 Task: Filter the search "javascript" by archived "2".
Action: Mouse moved to (827, 86)
Screenshot: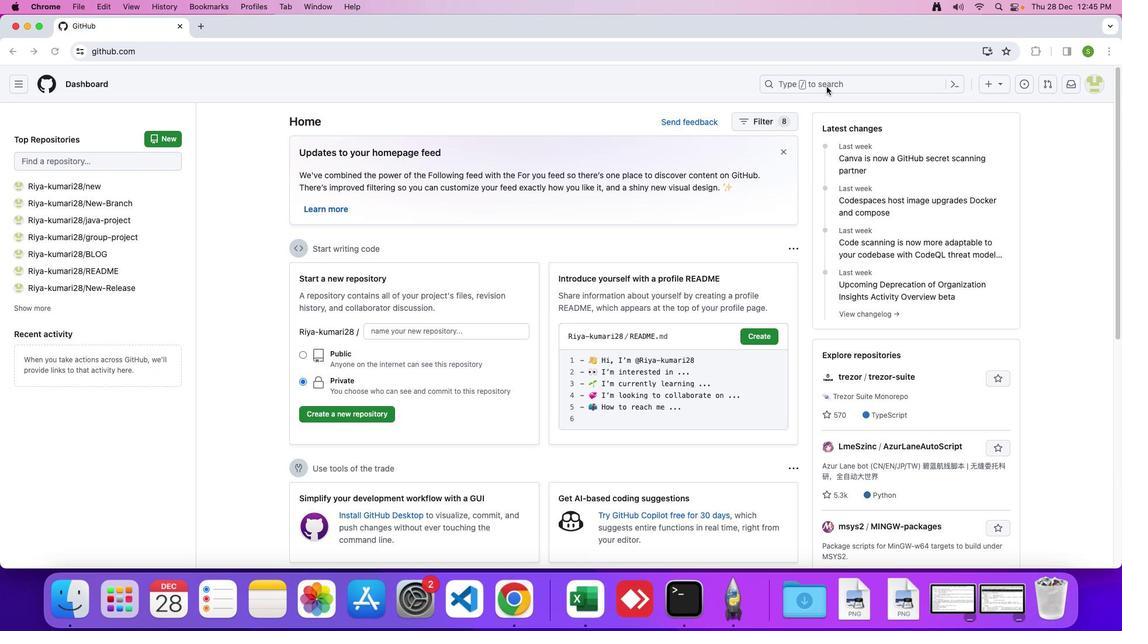 
Action: Mouse pressed left at (827, 86)
Screenshot: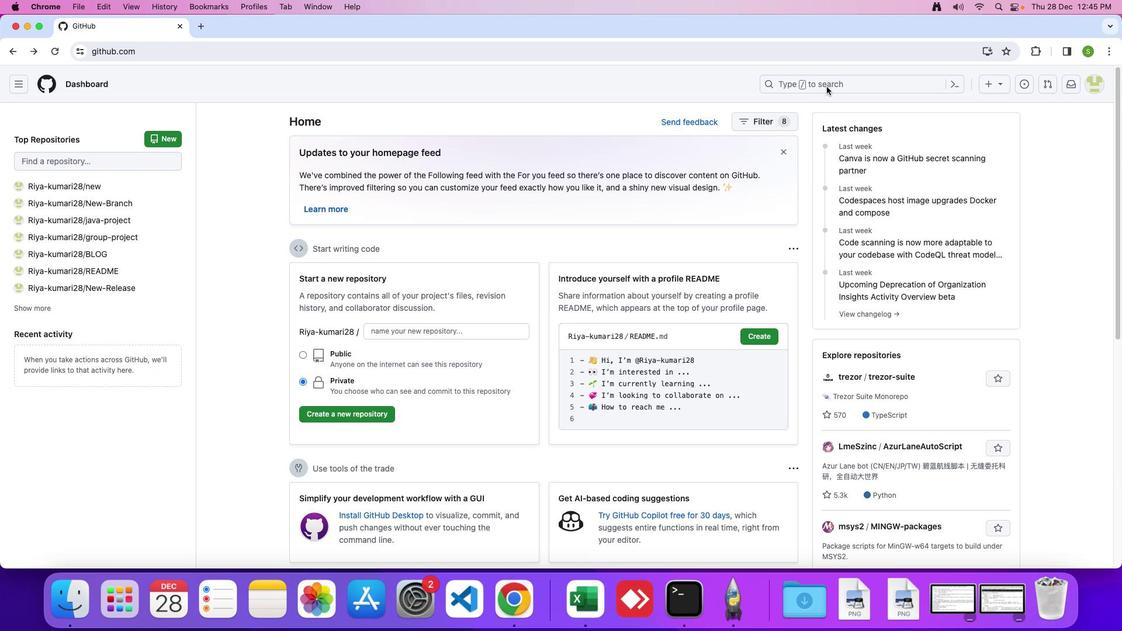 
Action: Mouse moved to (827, 83)
Screenshot: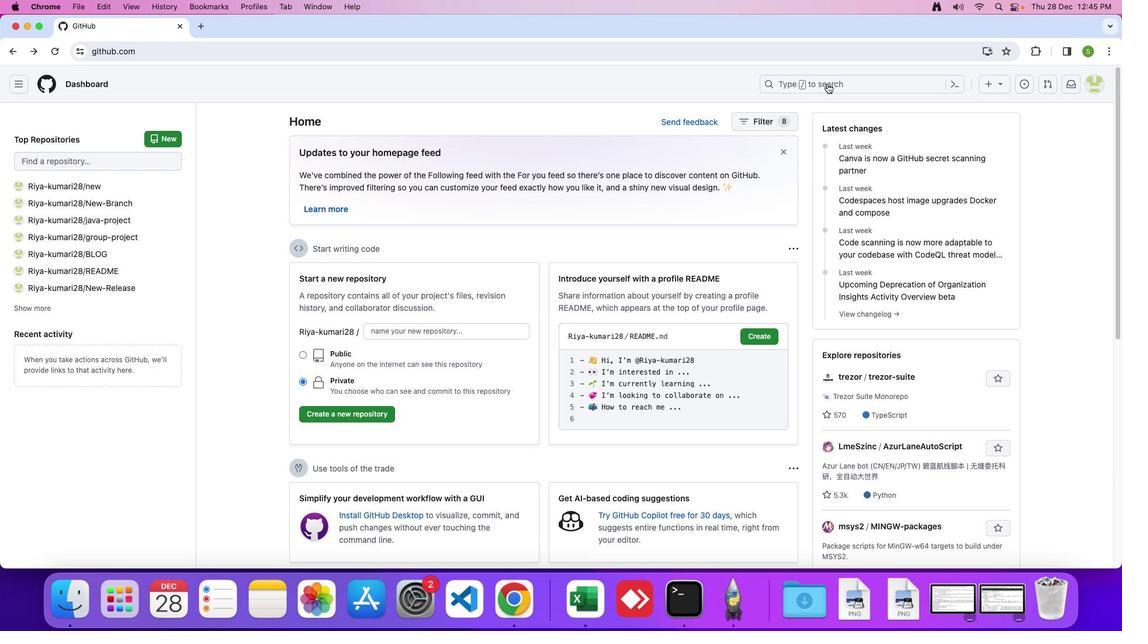 
Action: Mouse pressed left at (827, 83)
Screenshot: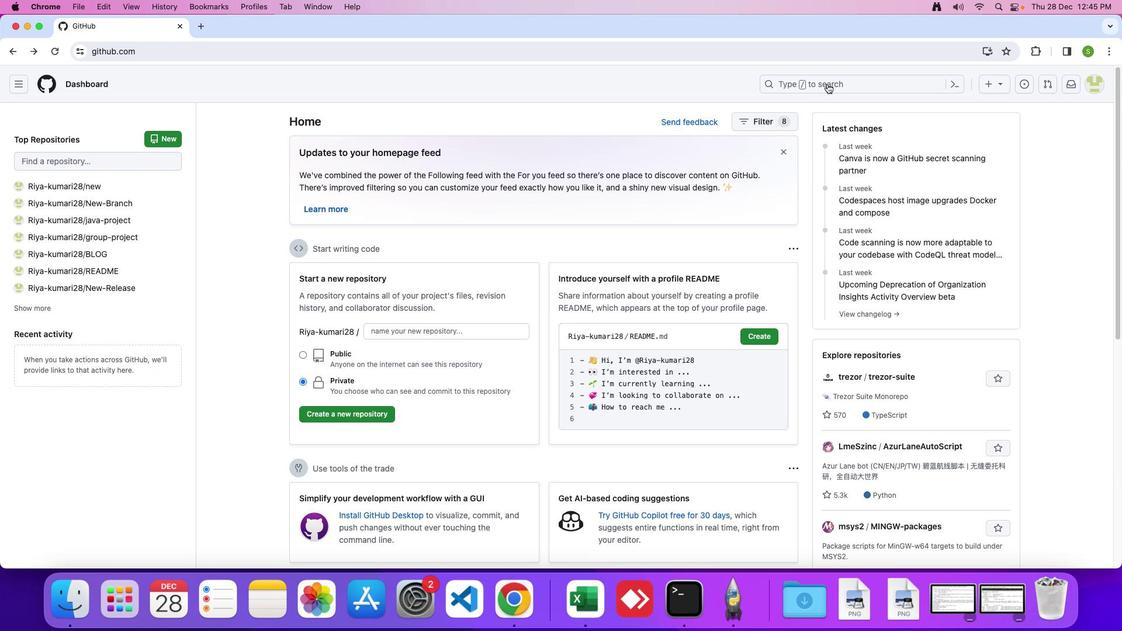 
Action: Mouse moved to (748, 85)
Screenshot: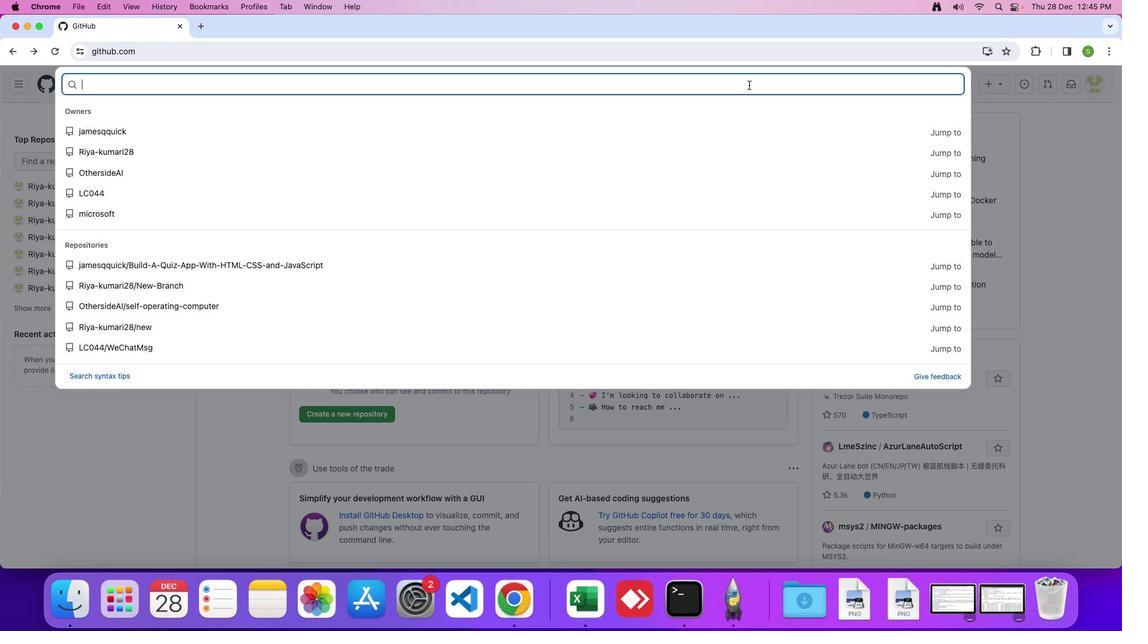 
Action: Mouse pressed left at (748, 85)
Screenshot: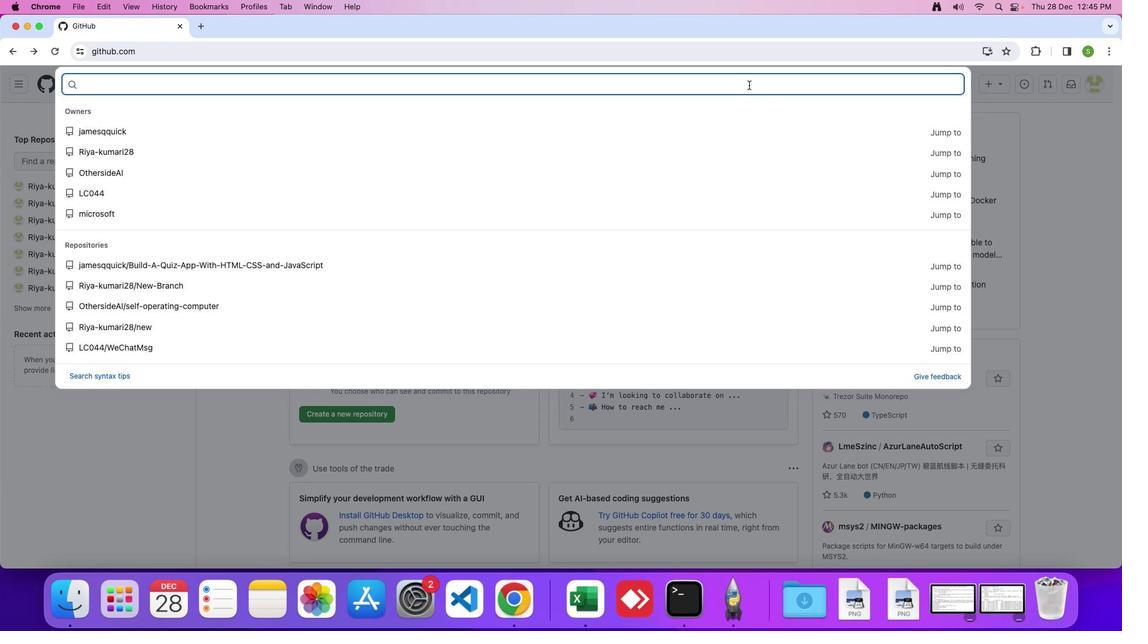 
Action: Mouse moved to (748, 86)
Screenshot: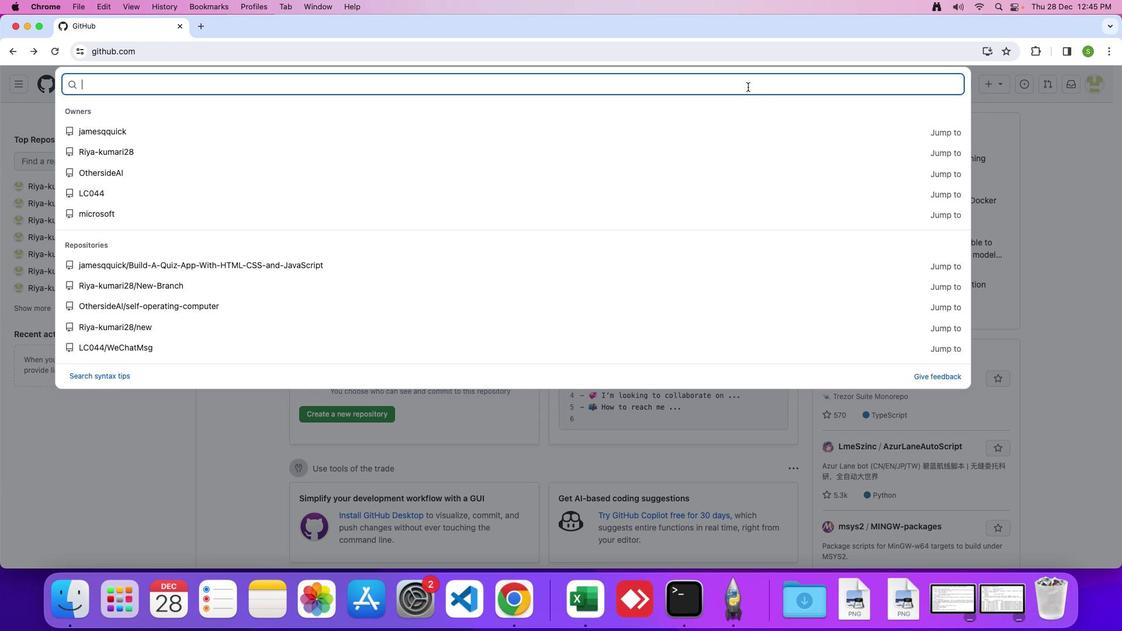 
Action: Key pressed 'J'Key.caps_lock'a''v''a''s''c''r''i''p''t'Key.enter
Screenshot: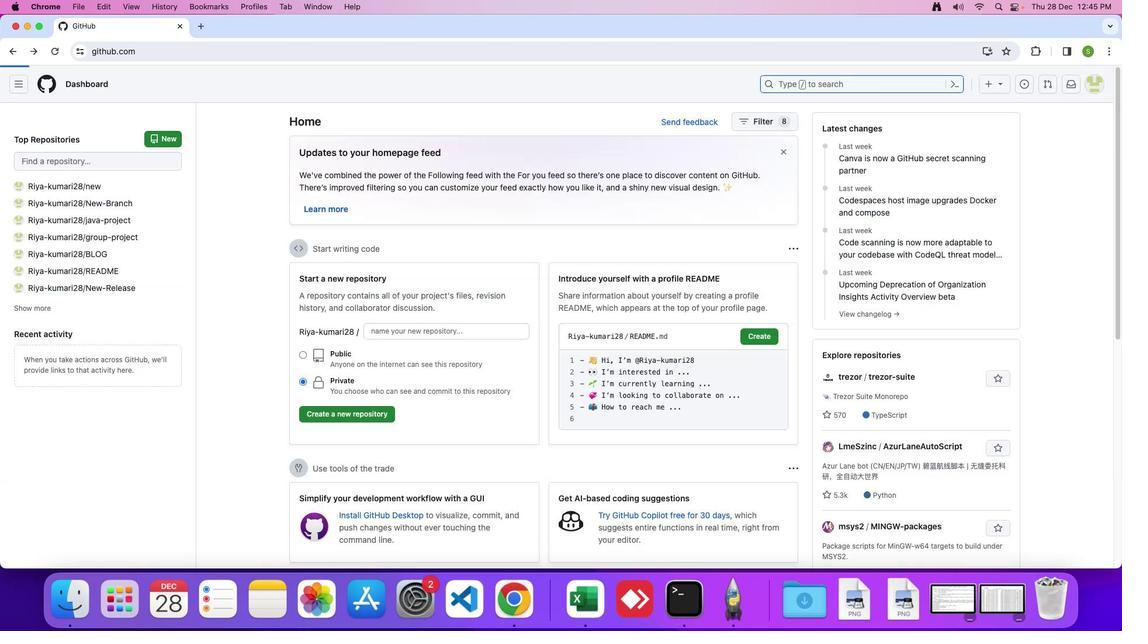 
Action: Mouse moved to (87, 317)
Screenshot: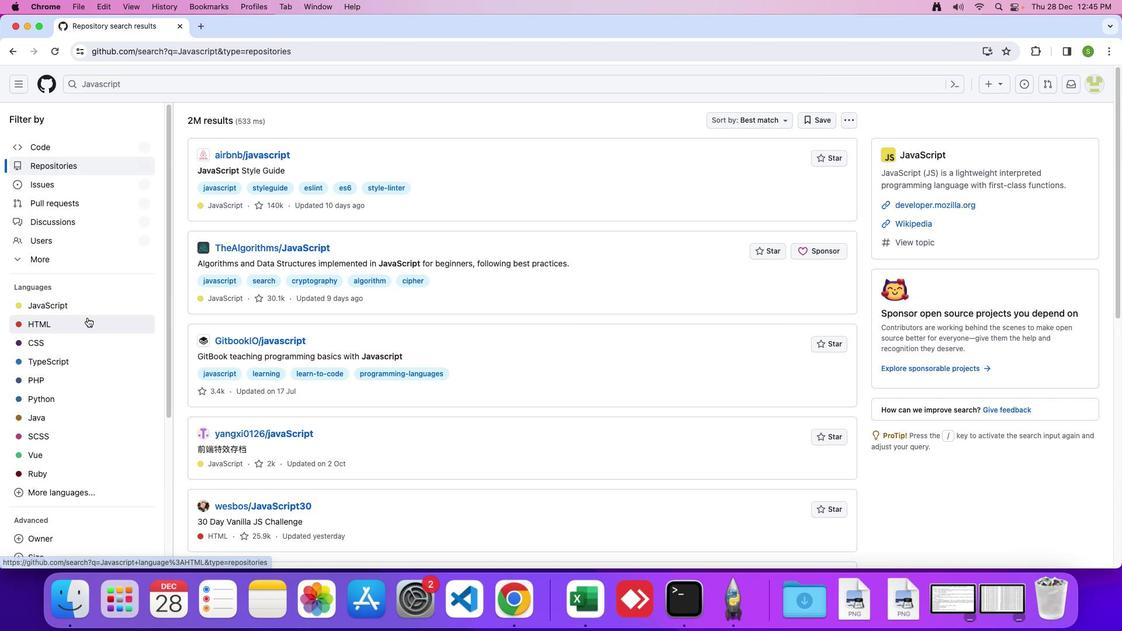
Action: Mouse scrolled (87, 317) with delta (0, 0)
Screenshot: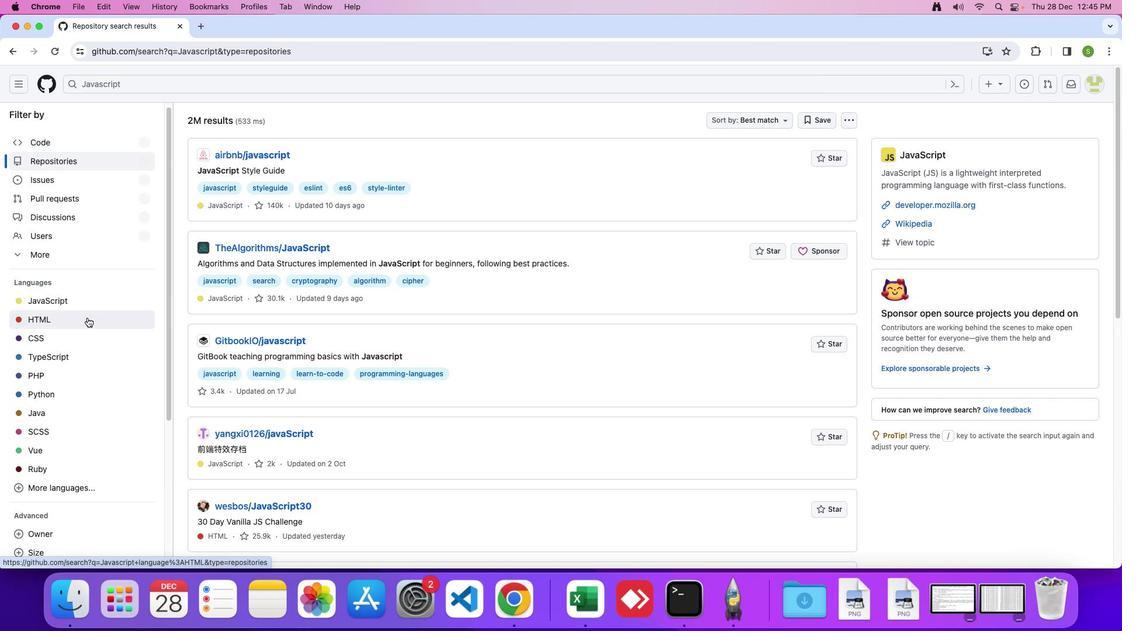 
Action: Mouse scrolled (87, 317) with delta (0, 0)
Screenshot: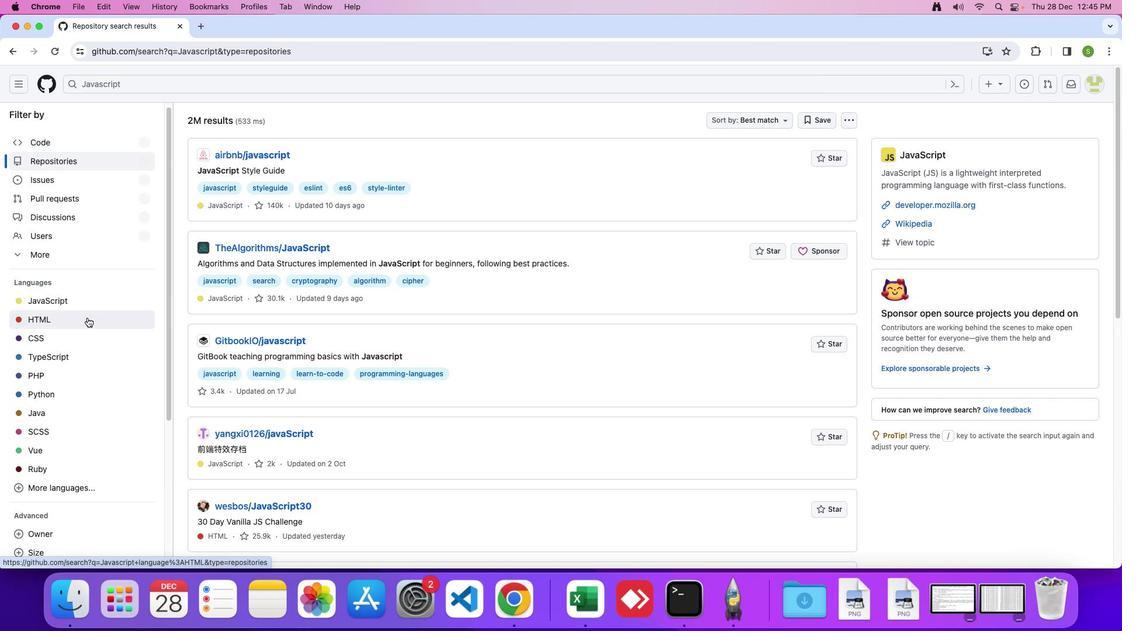 
Action: Mouse moved to (87, 317)
Screenshot: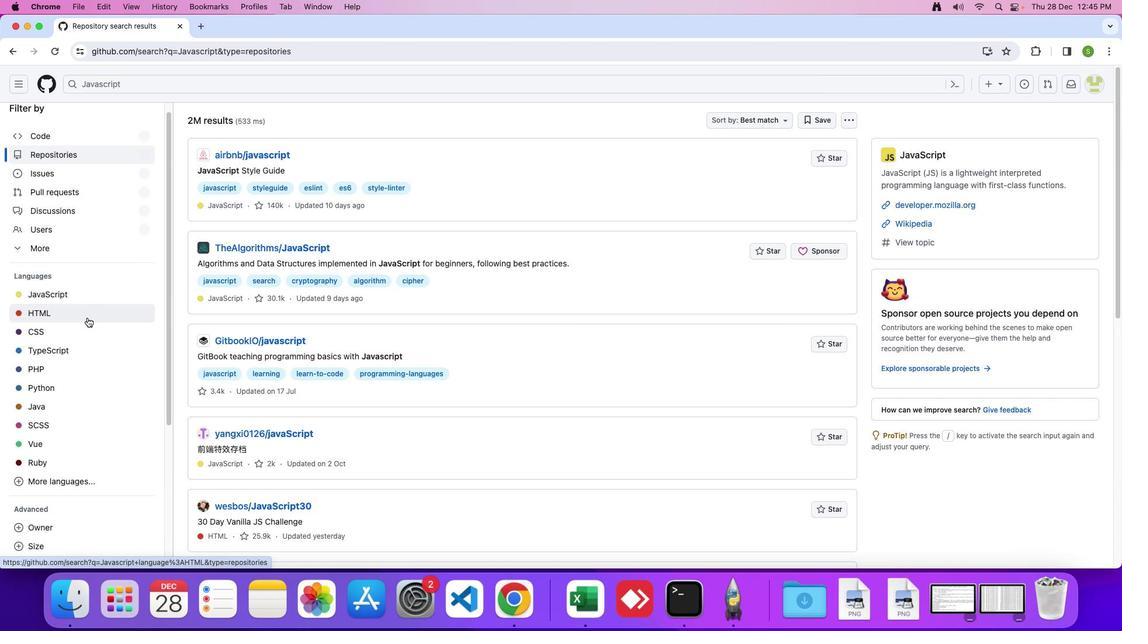 
Action: Mouse scrolled (87, 317) with delta (0, -1)
Screenshot: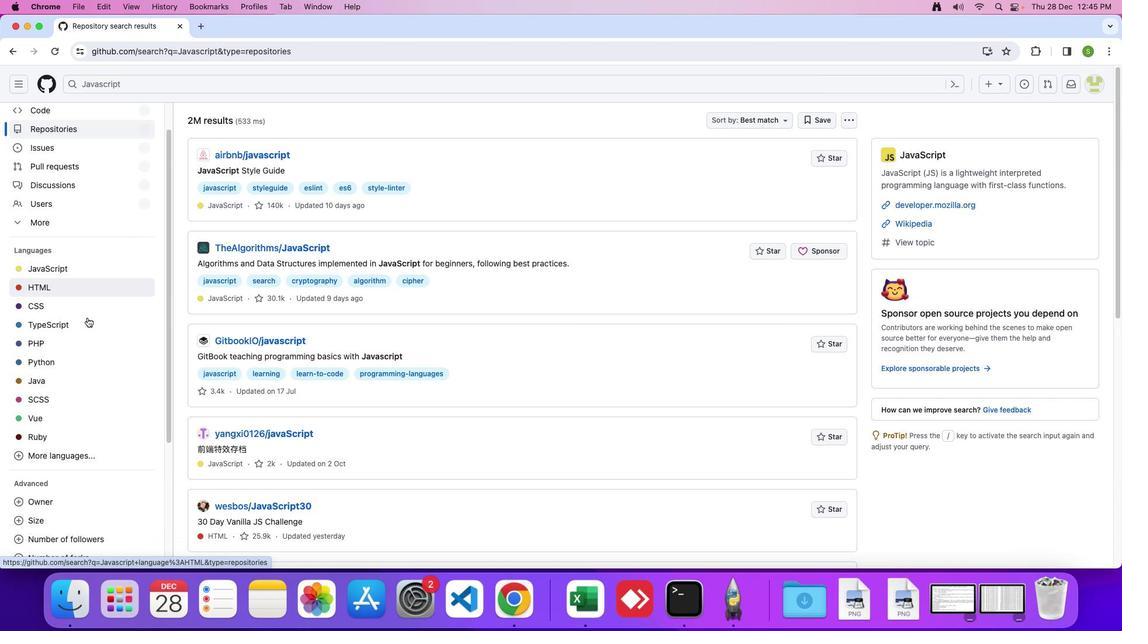 
Action: Mouse scrolled (87, 317) with delta (0, 0)
Screenshot: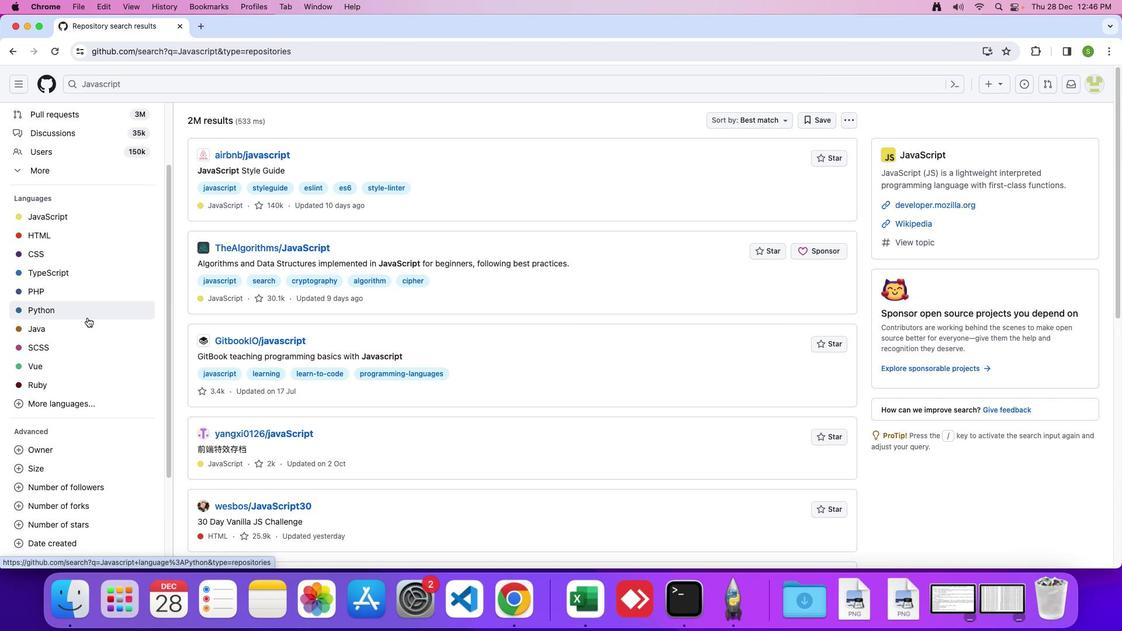 
Action: Mouse scrolled (87, 317) with delta (0, 0)
Screenshot: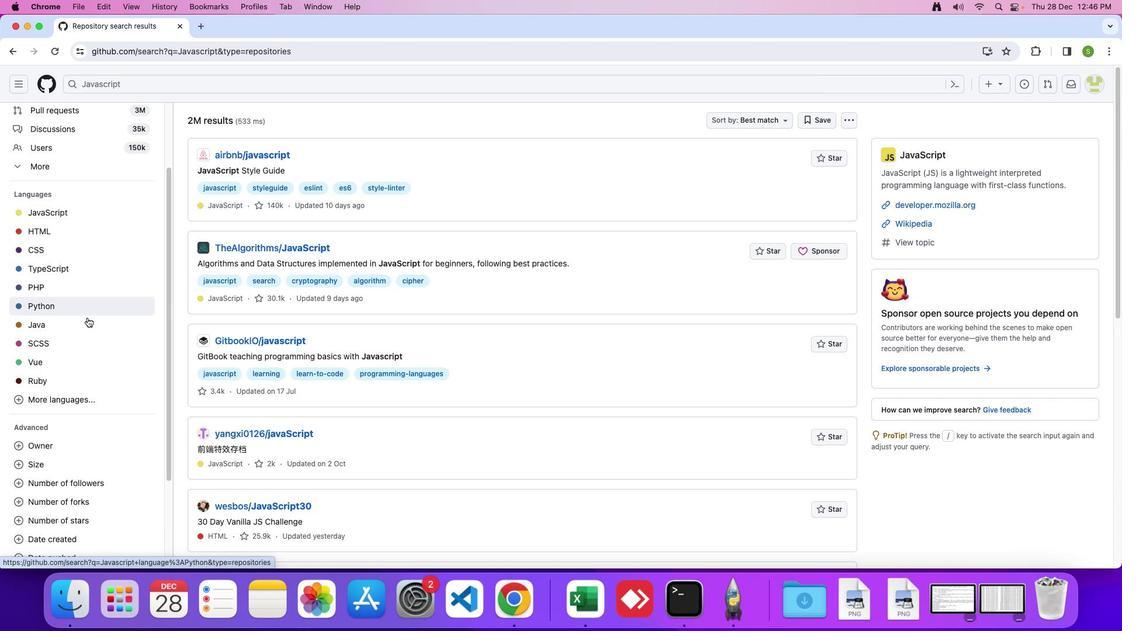 
Action: Mouse scrolled (87, 317) with delta (0, -1)
Screenshot: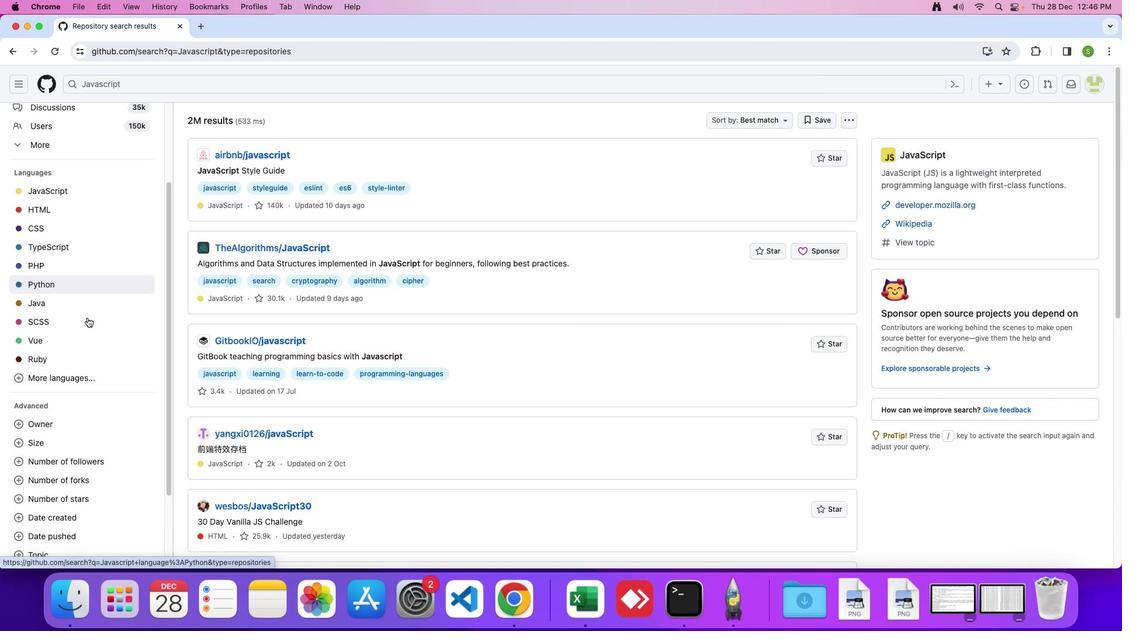 
Action: Mouse scrolled (87, 317) with delta (0, 0)
Screenshot: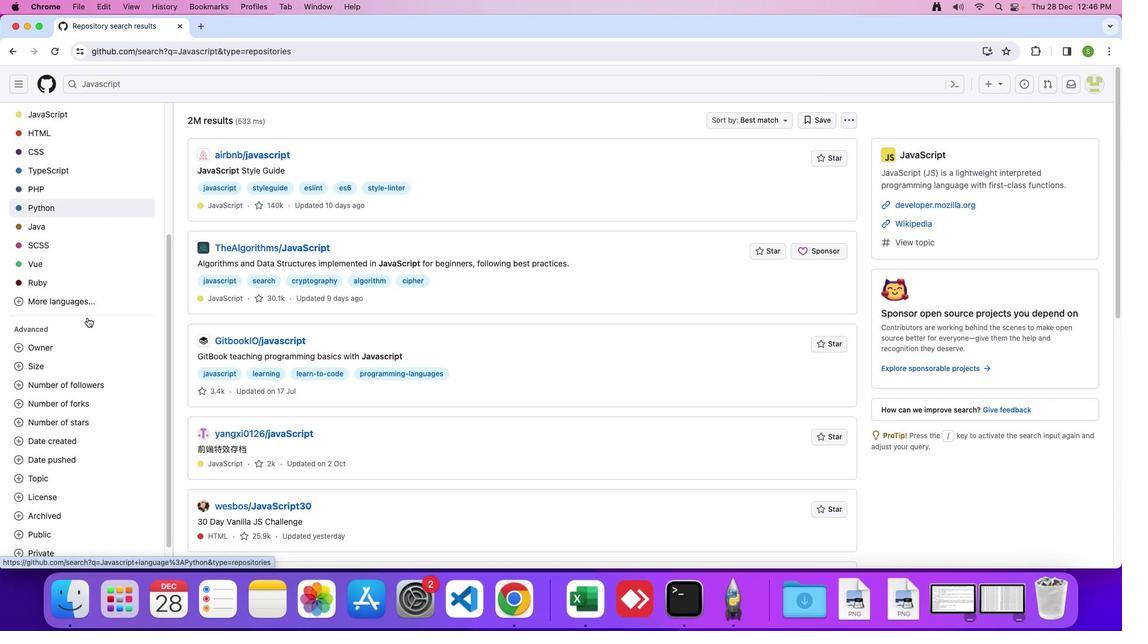 
Action: Mouse scrolled (87, 317) with delta (0, 0)
Screenshot: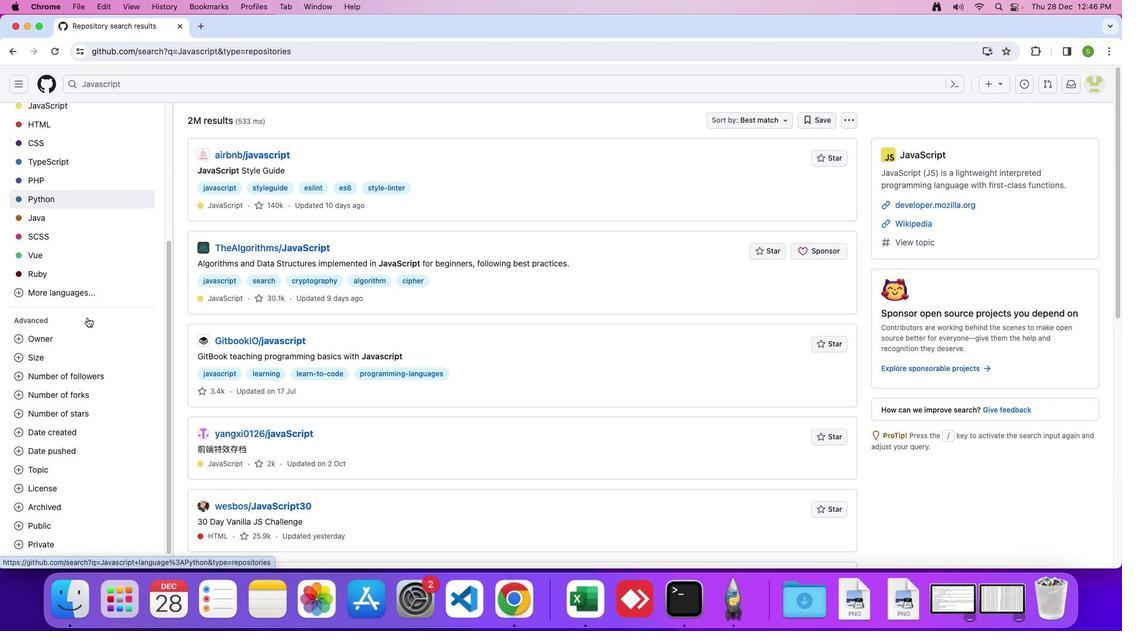 
Action: Mouse scrolled (87, 317) with delta (0, -1)
Screenshot: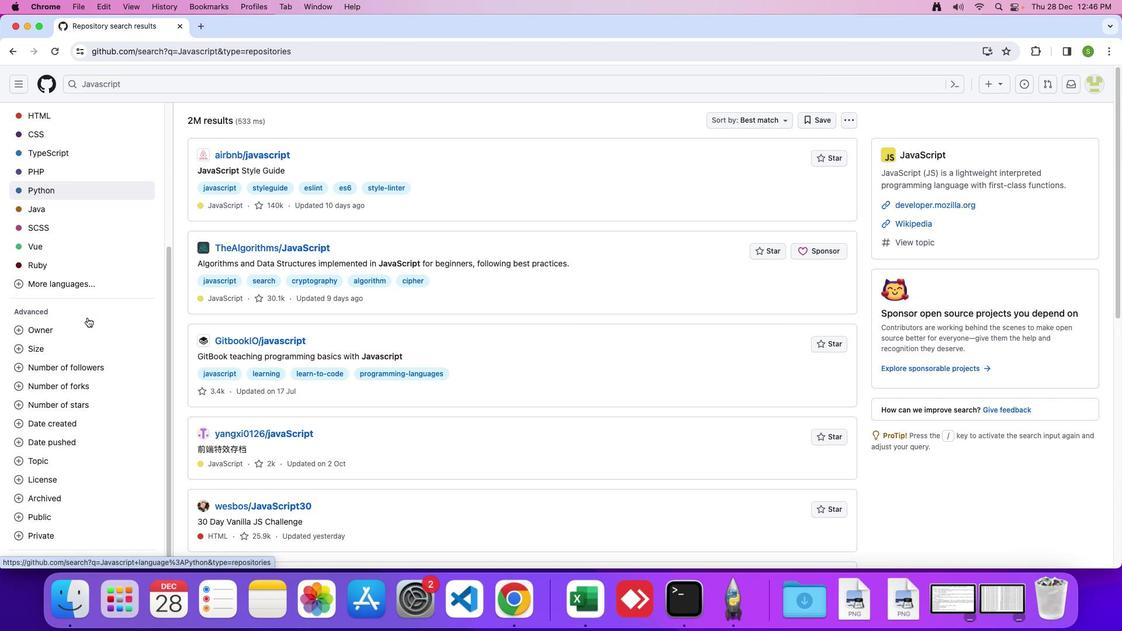 
Action: Mouse moved to (87, 317)
Screenshot: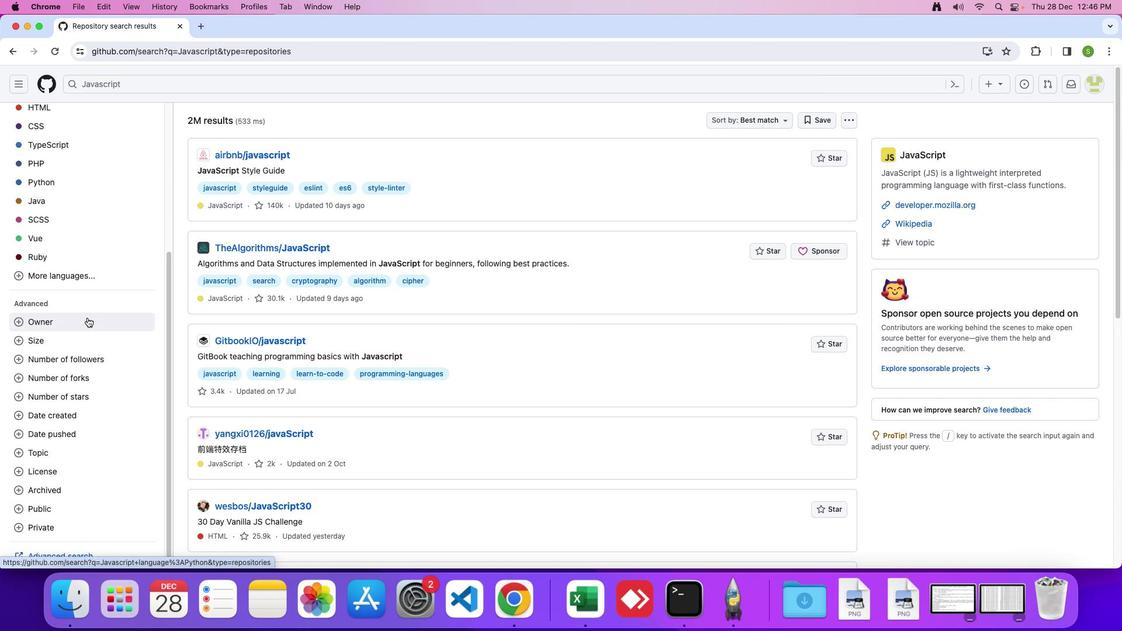 
Action: Mouse scrolled (87, 317) with delta (0, 0)
Screenshot: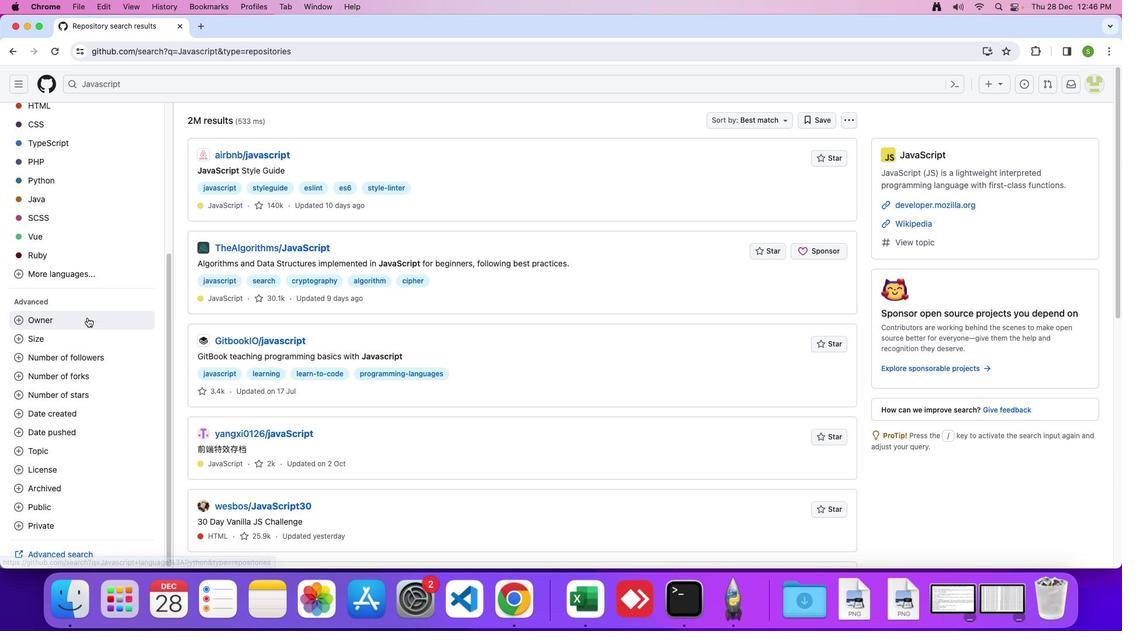 
Action: Mouse scrolled (87, 317) with delta (0, 0)
Screenshot: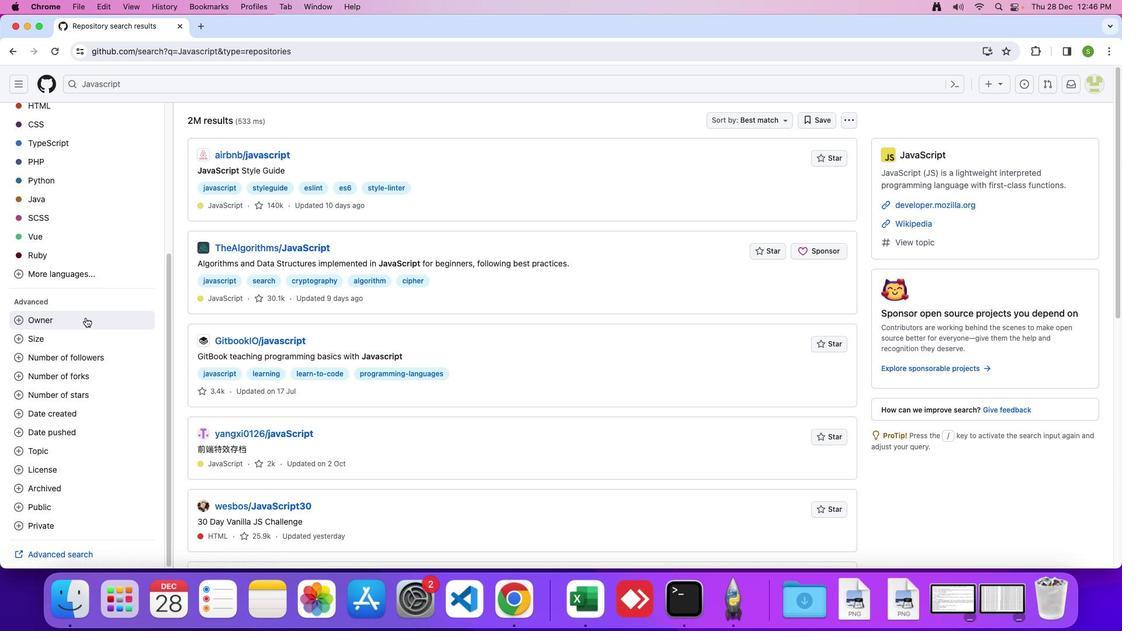 
Action: Mouse moved to (39, 485)
Screenshot: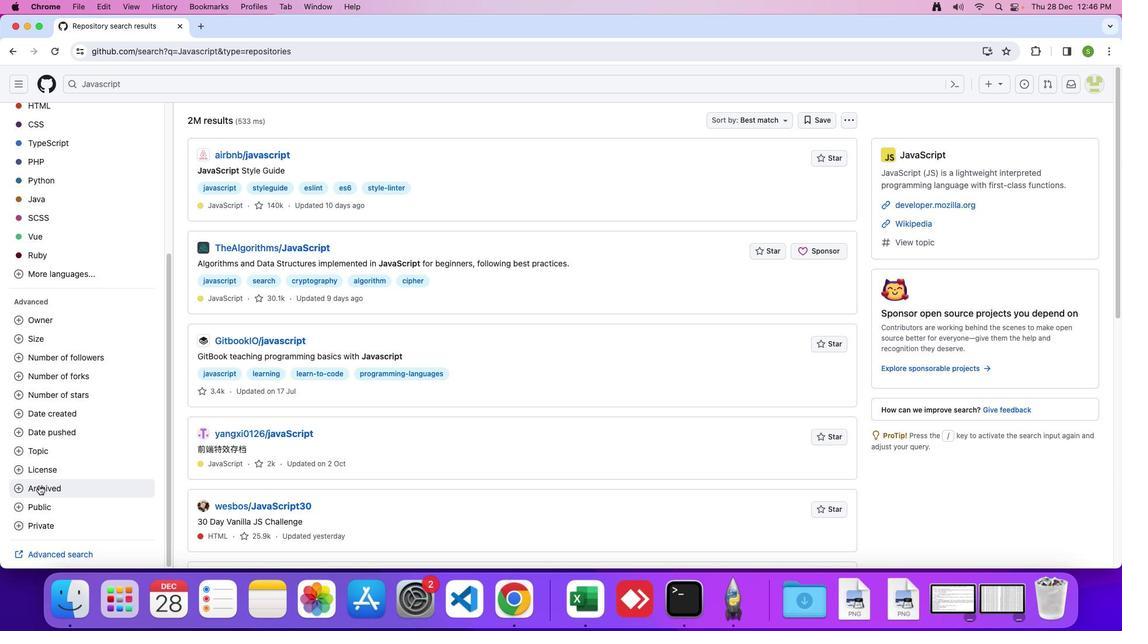 
Action: Mouse pressed left at (39, 485)
Screenshot: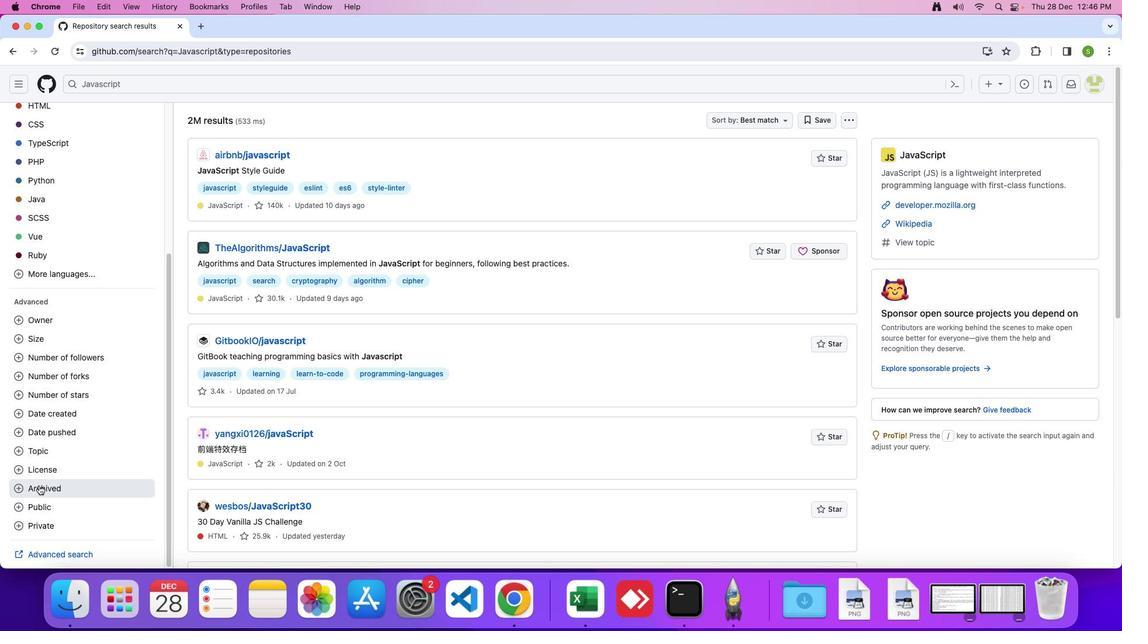 
Action: Mouse moved to (271, 308)
Screenshot: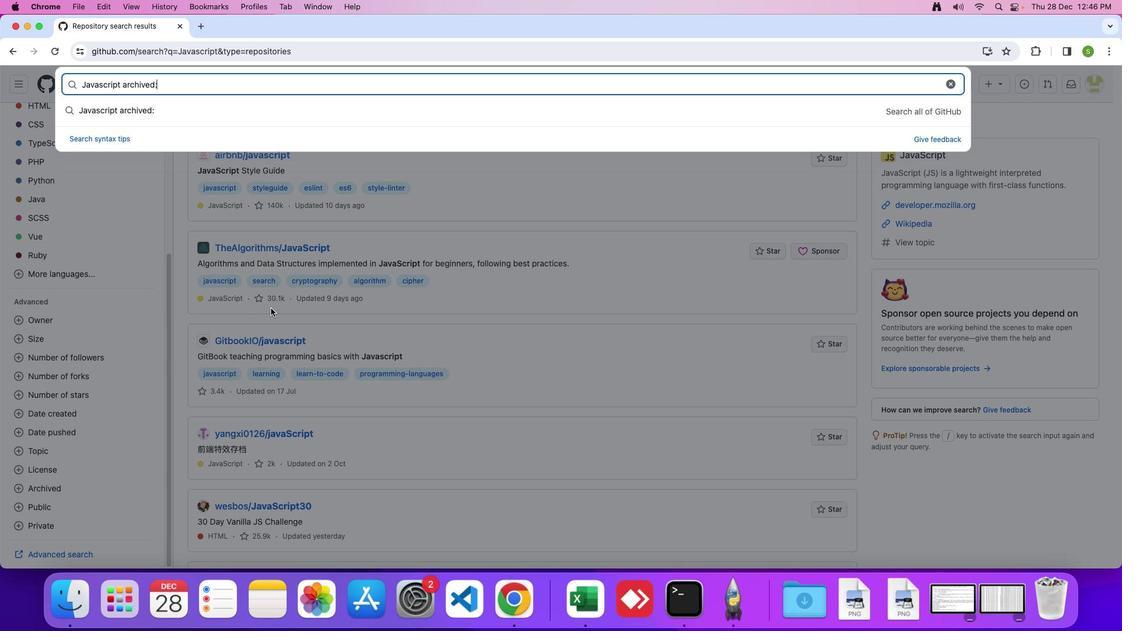 
Action: Key pressed '2'Key.enter
Screenshot: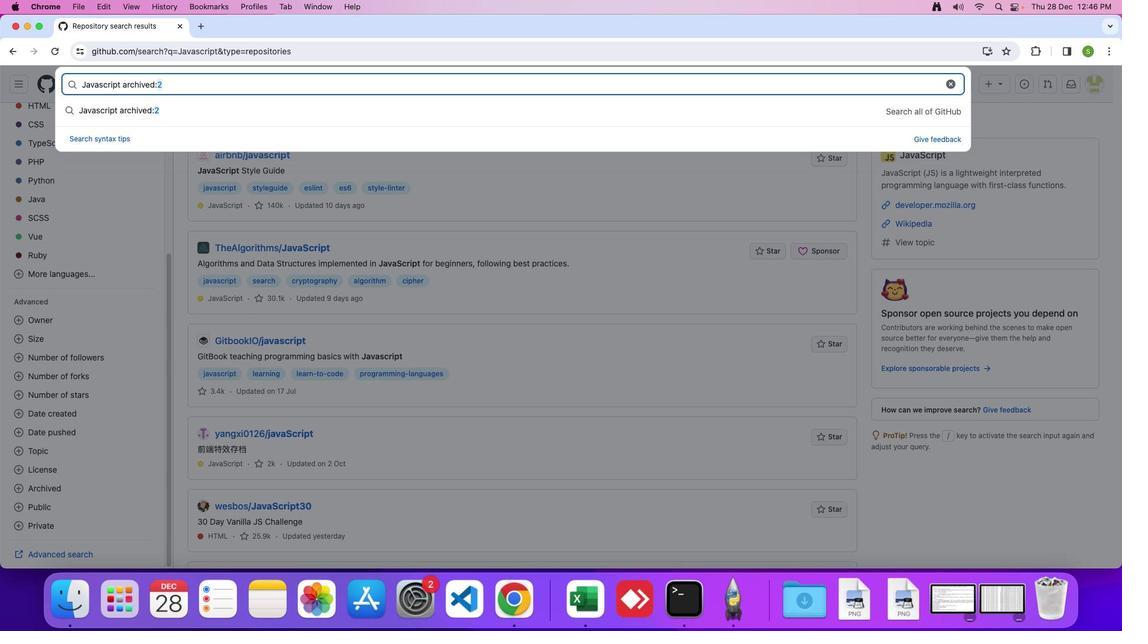 
Action: Mouse moved to (271, 308)
Screenshot: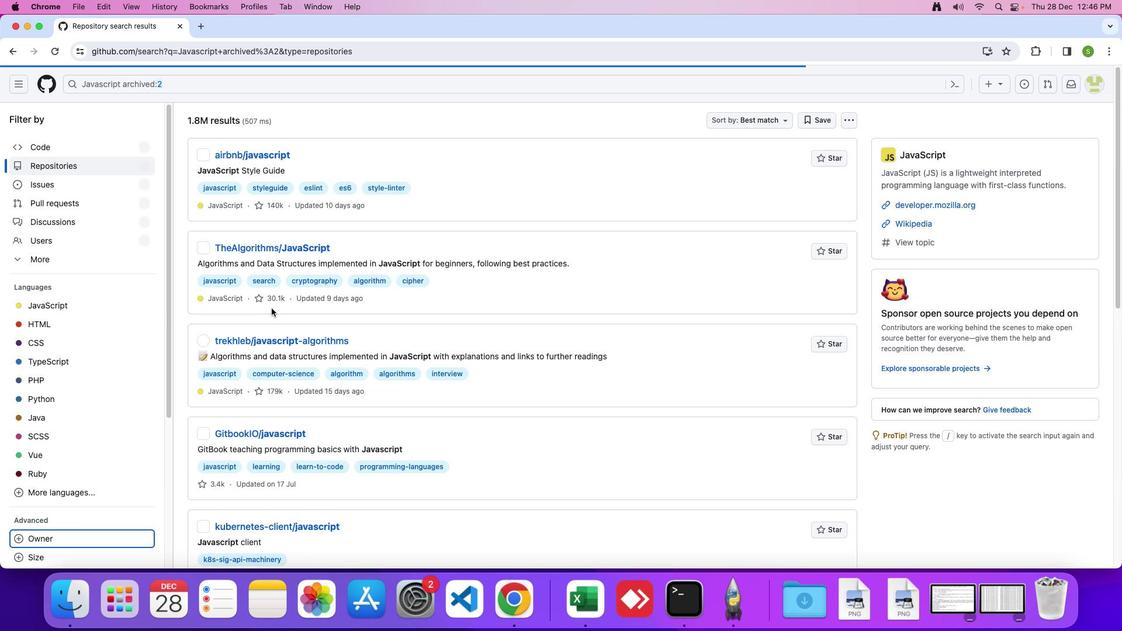 
